 Task: Go to about page of JPMorgan Chase & Co.
Action: Mouse moved to (746, 126)
Screenshot: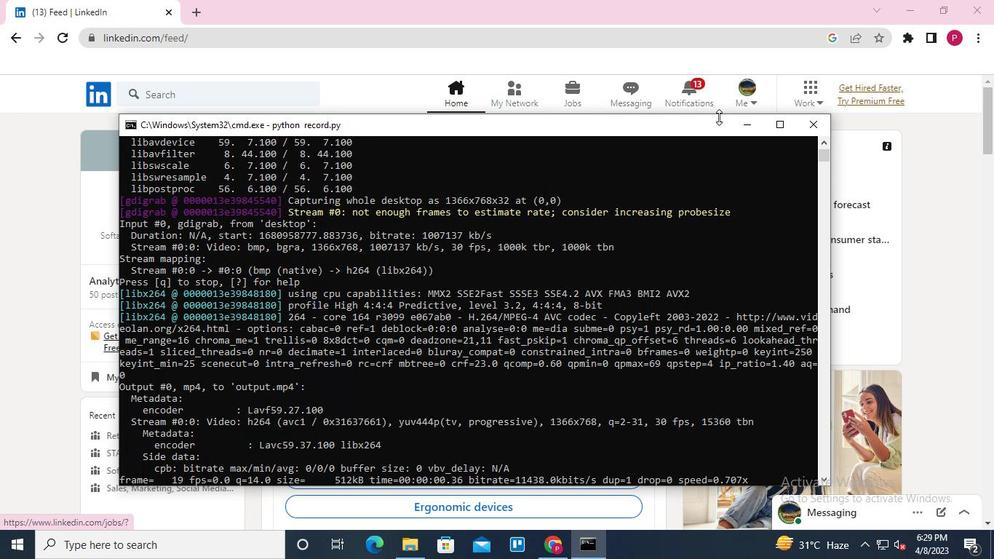 
Action: Mouse pressed left at (746, 126)
Screenshot: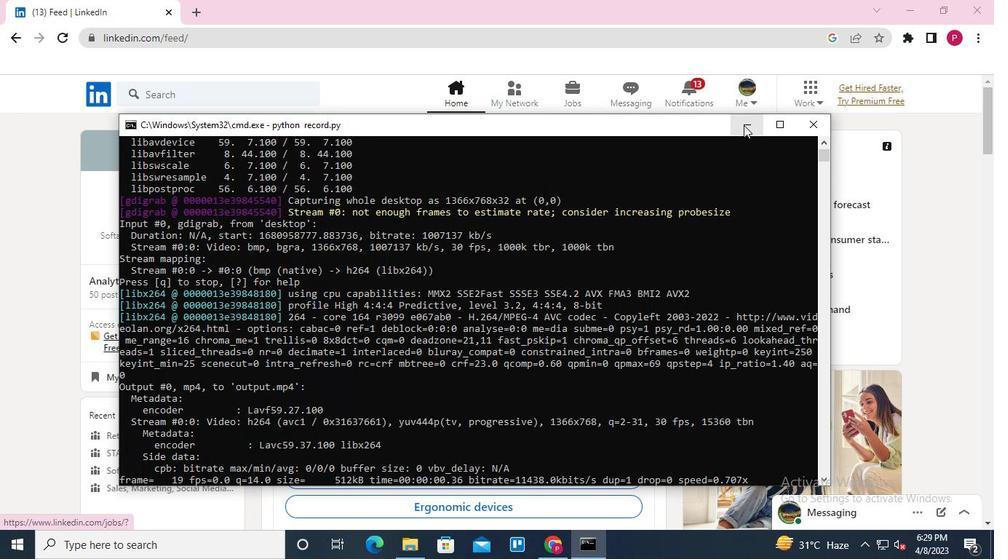
Action: Mouse moved to (206, 101)
Screenshot: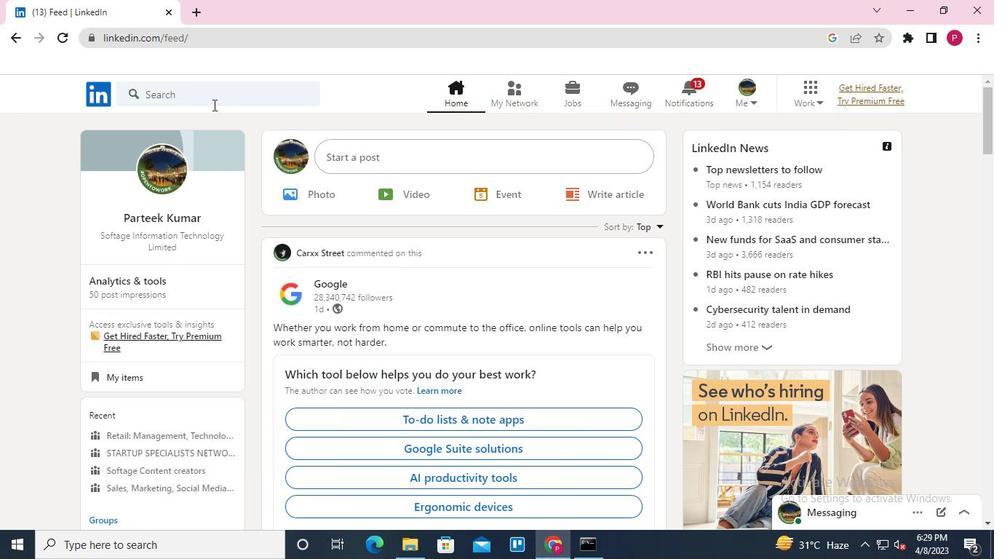 
Action: Mouse pressed left at (206, 101)
Screenshot: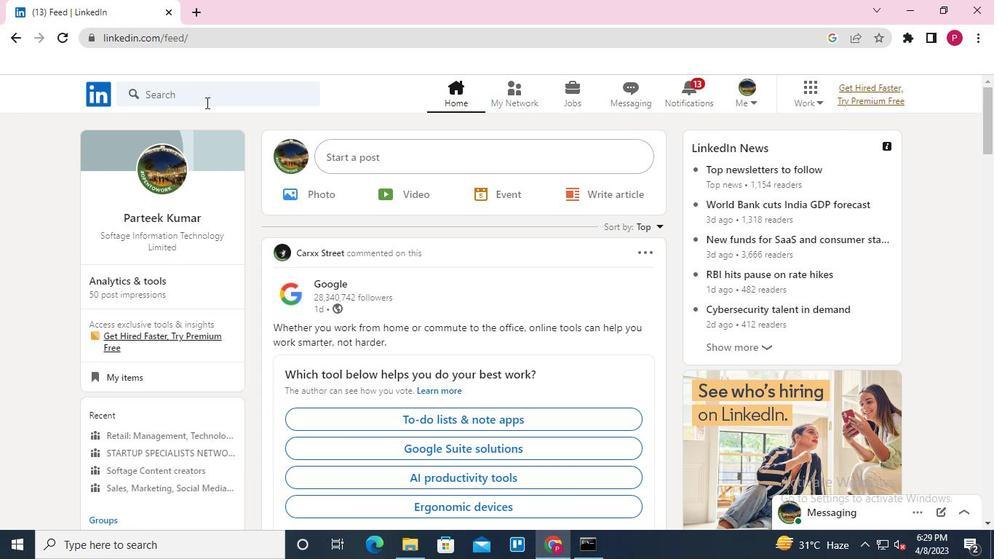 
Action: Mouse moved to (156, 168)
Screenshot: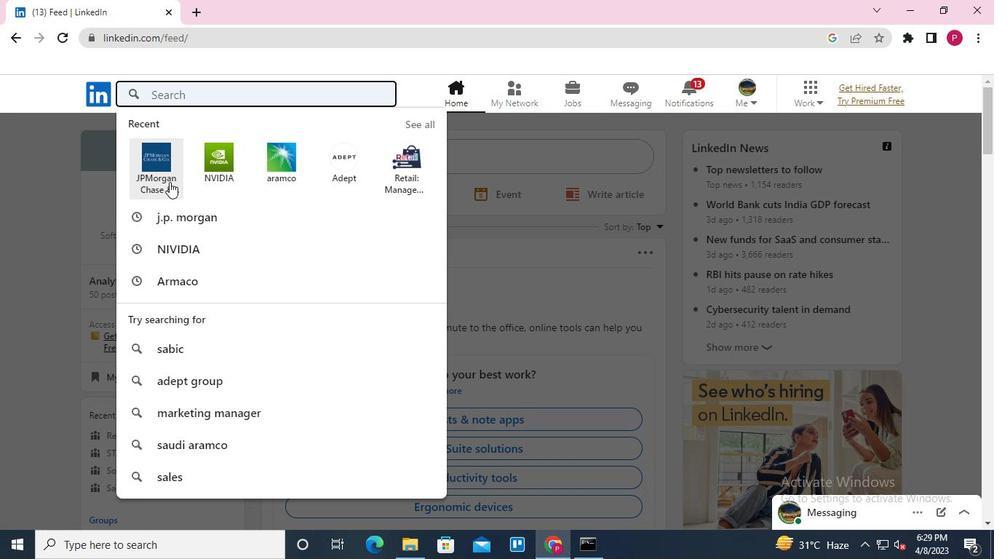 
Action: Mouse pressed left at (156, 168)
Screenshot: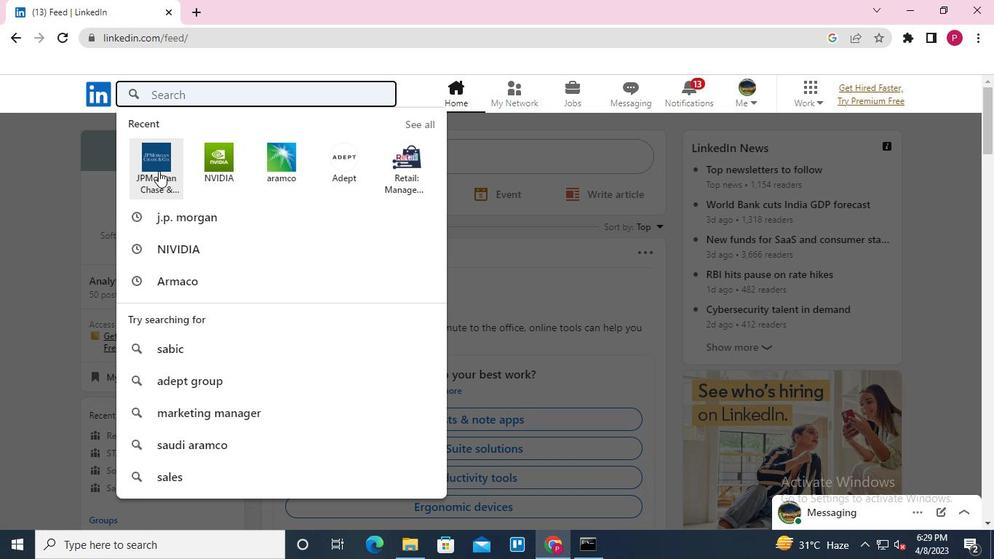 
Action: Mouse moved to (184, 167)
Screenshot: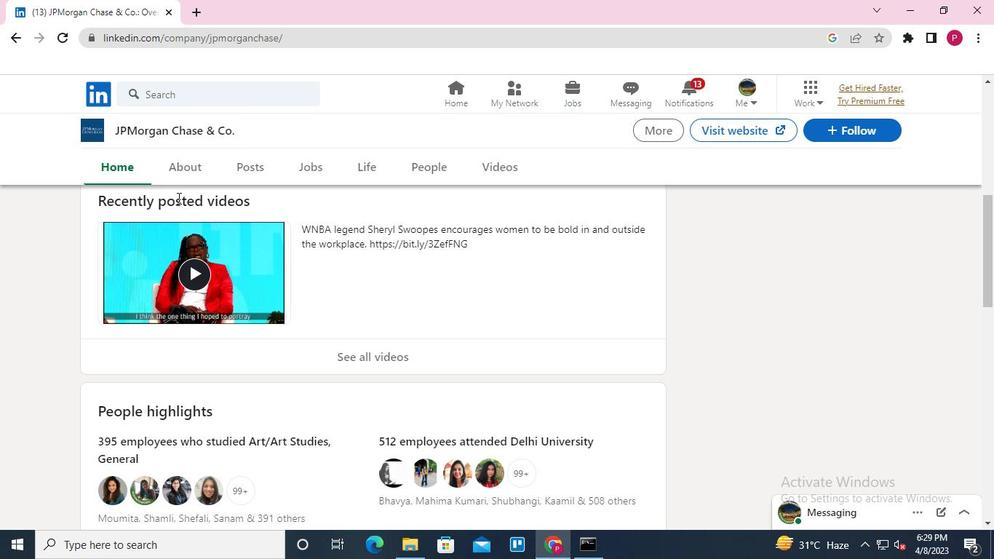 
Action: Mouse pressed left at (184, 167)
Screenshot: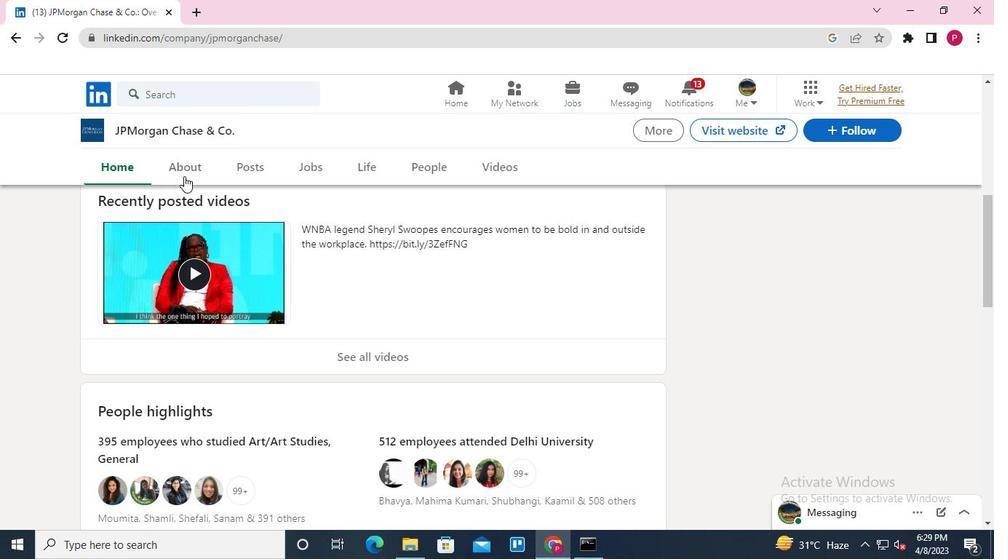 
Action: Mouse moved to (259, 286)
Screenshot: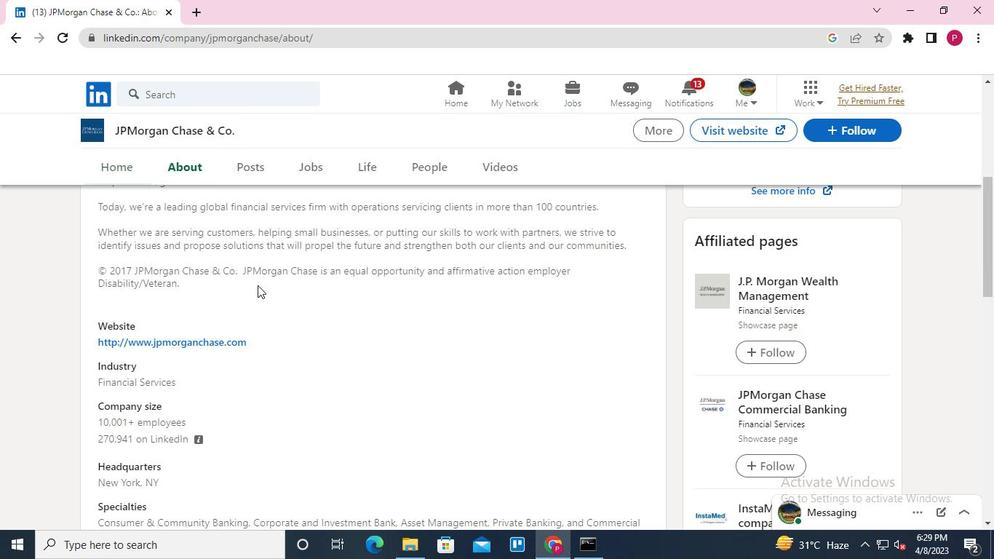 
Action: Keyboard Key.alt_l
Screenshot: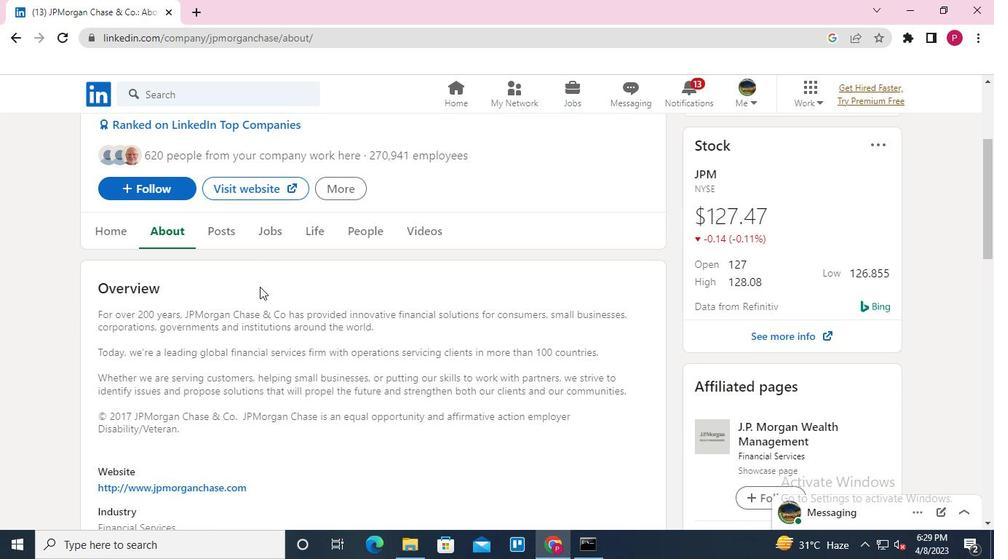 
Action: Keyboard Key.tab
Screenshot: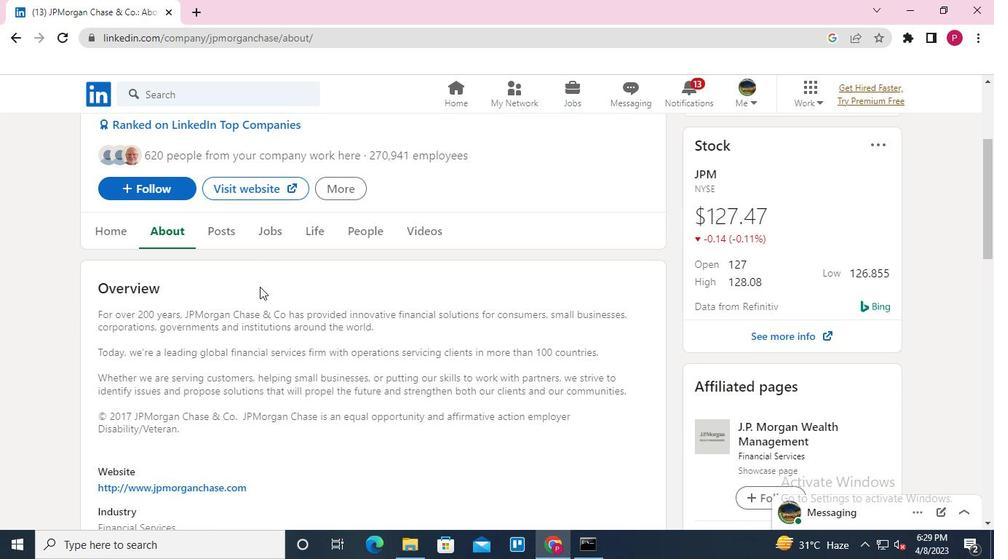 
Action: Mouse moved to (810, 125)
Screenshot: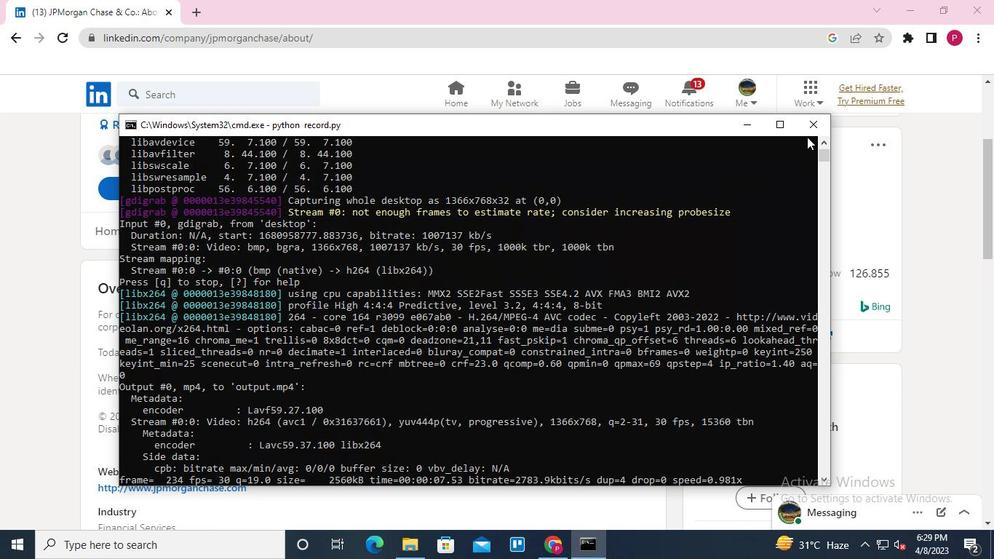 
Action: Mouse pressed left at (810, 125)
Screenshot: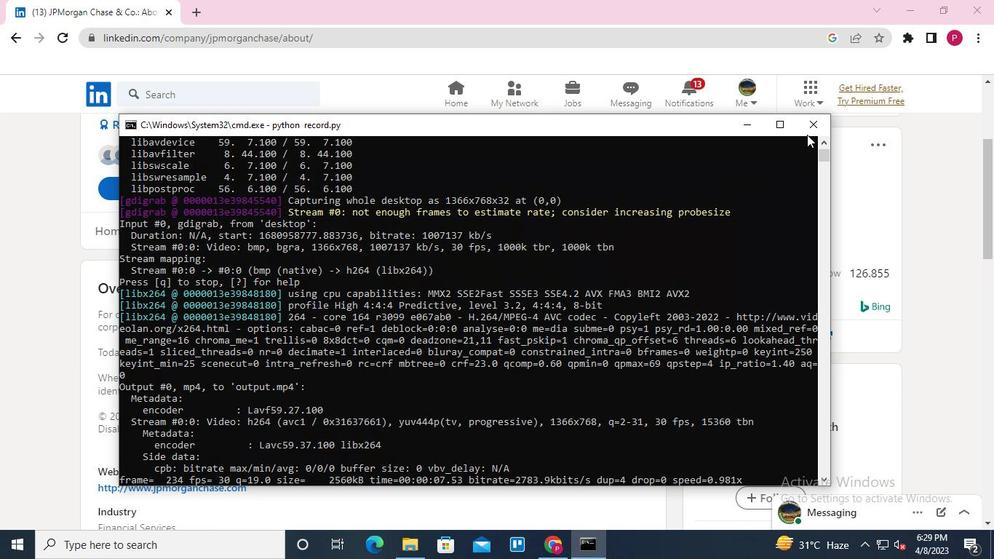 
